 Task: Clear the passwords and other sign-in data from all time.
Action: Mouse moved to (1267, 35)
Screenshot: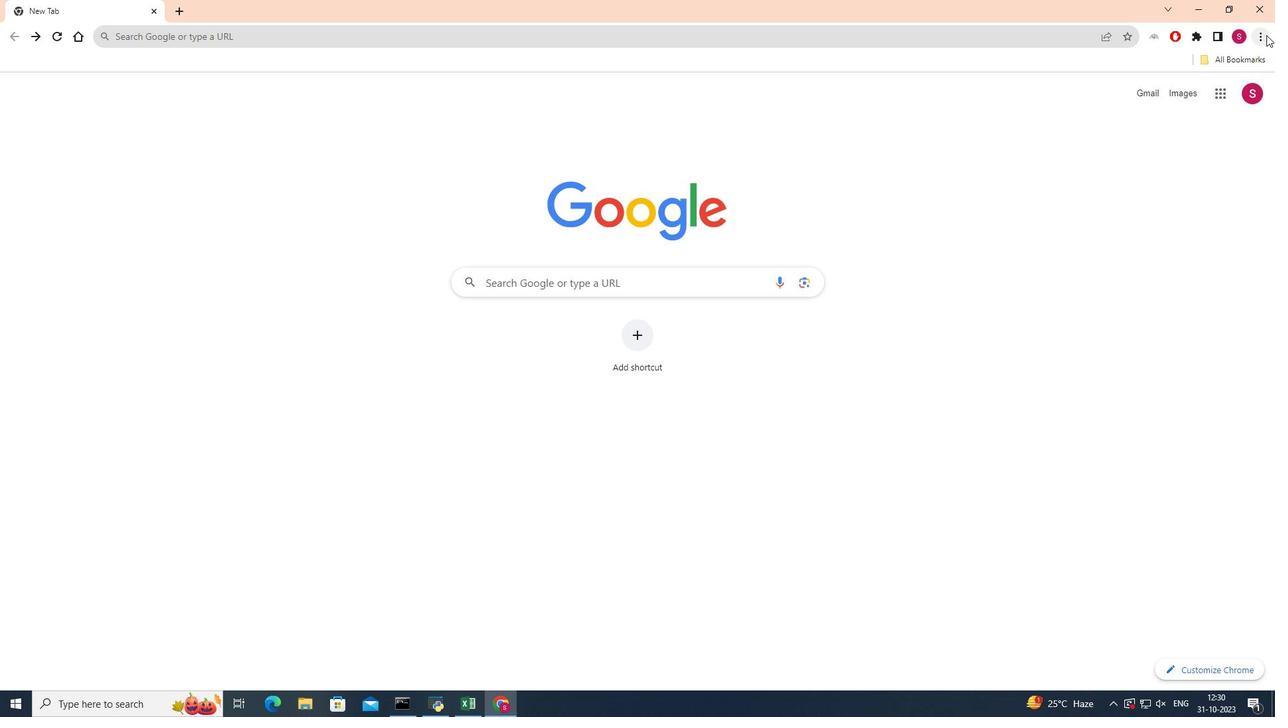 
Action: Mouse pressed left at (1267, 35)
Screenshot: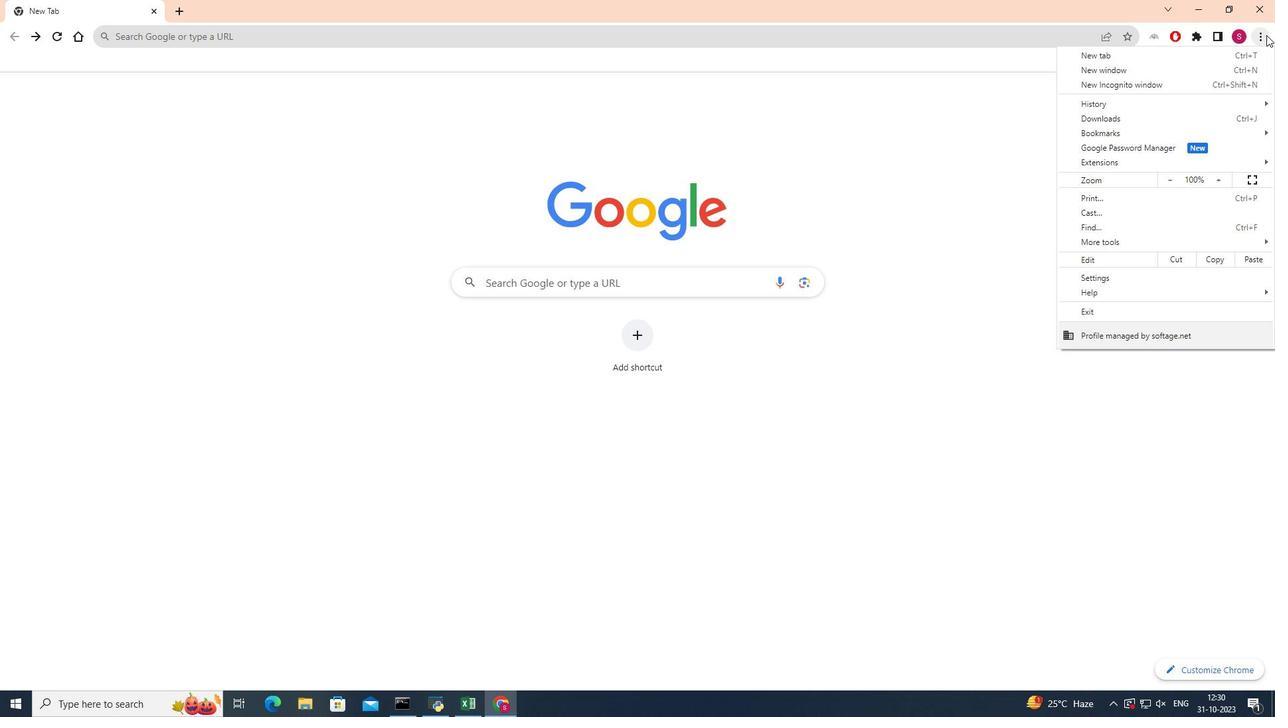 
Action: Mouse moved to (1111, 101)
Screenshot: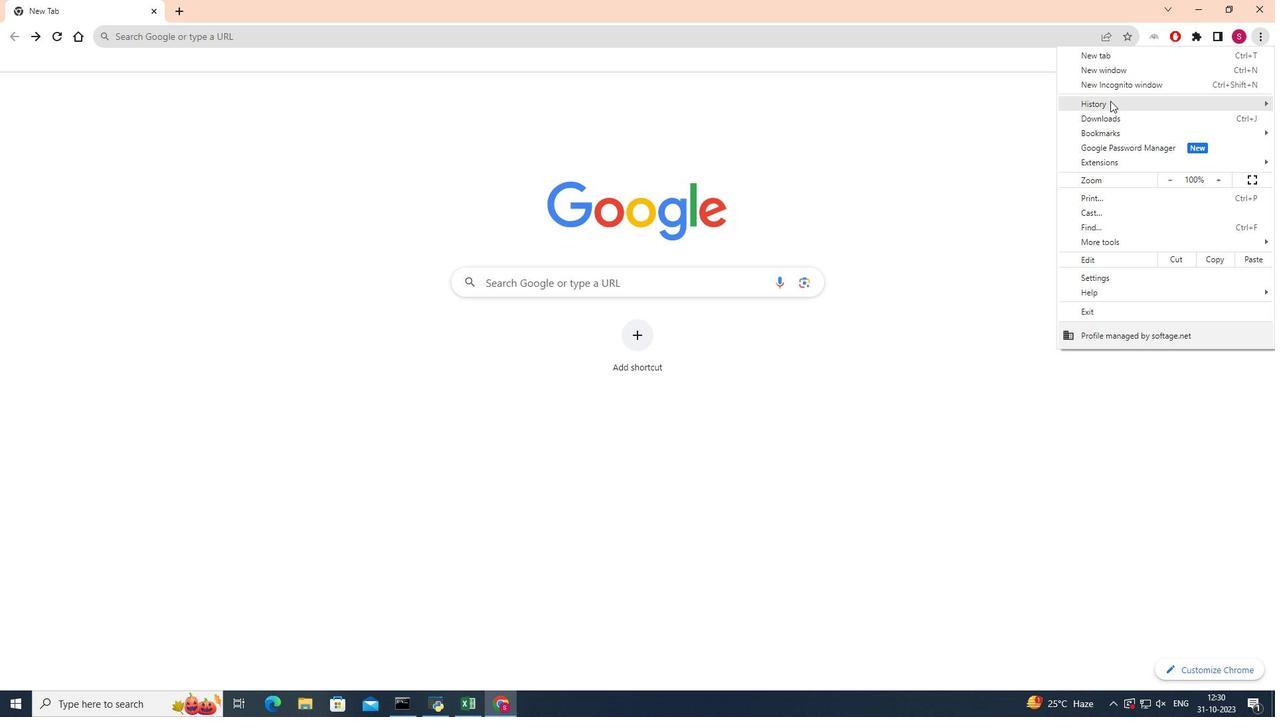
Action: Mouse pressed left at (1111, 101)
Screenshot: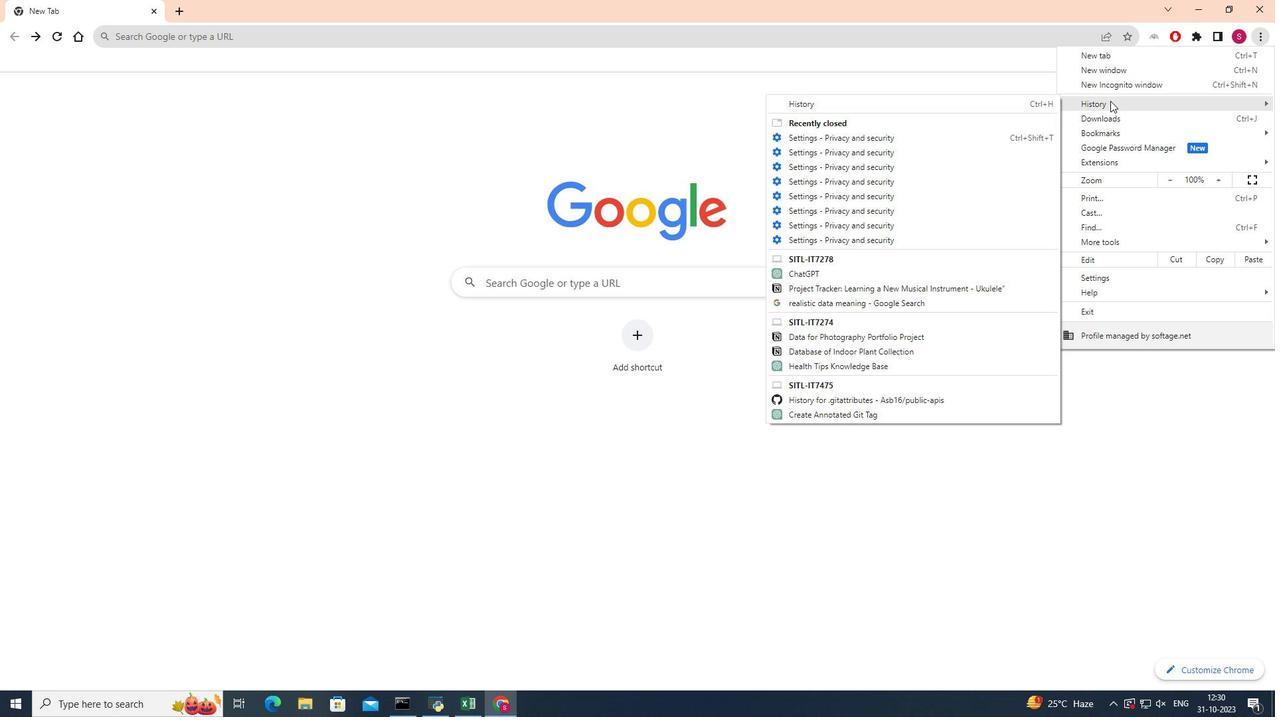 
Action: Mouse moved to (921, 105)
Screenshot: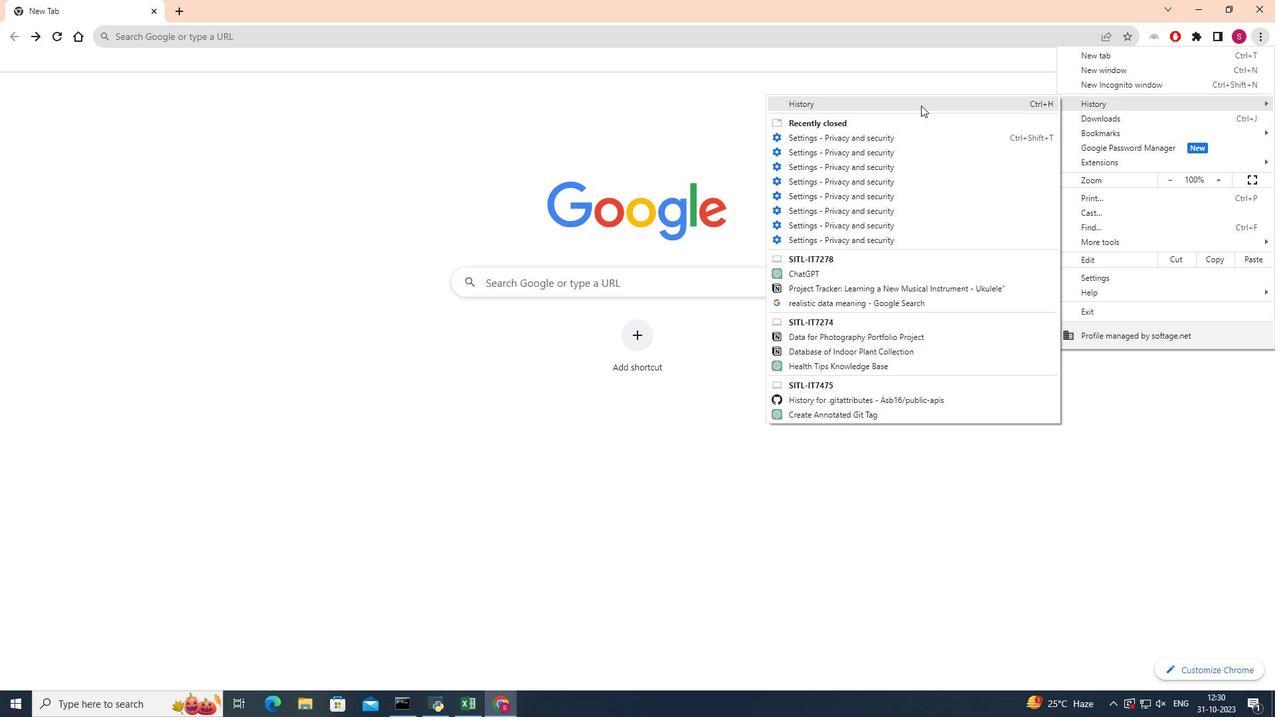 
Action: Mouse pressed left at (921, 105)
Screenshot: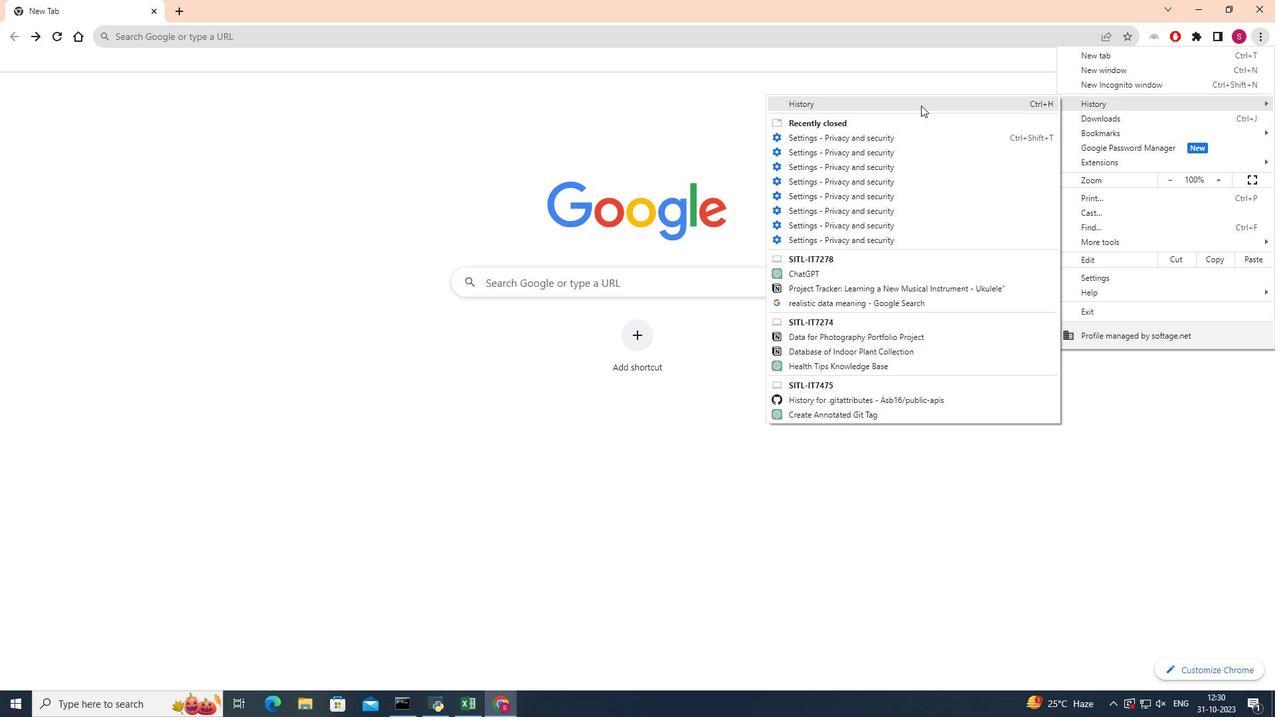 
Action: Mouse moved to (45, 157)
Screenshot: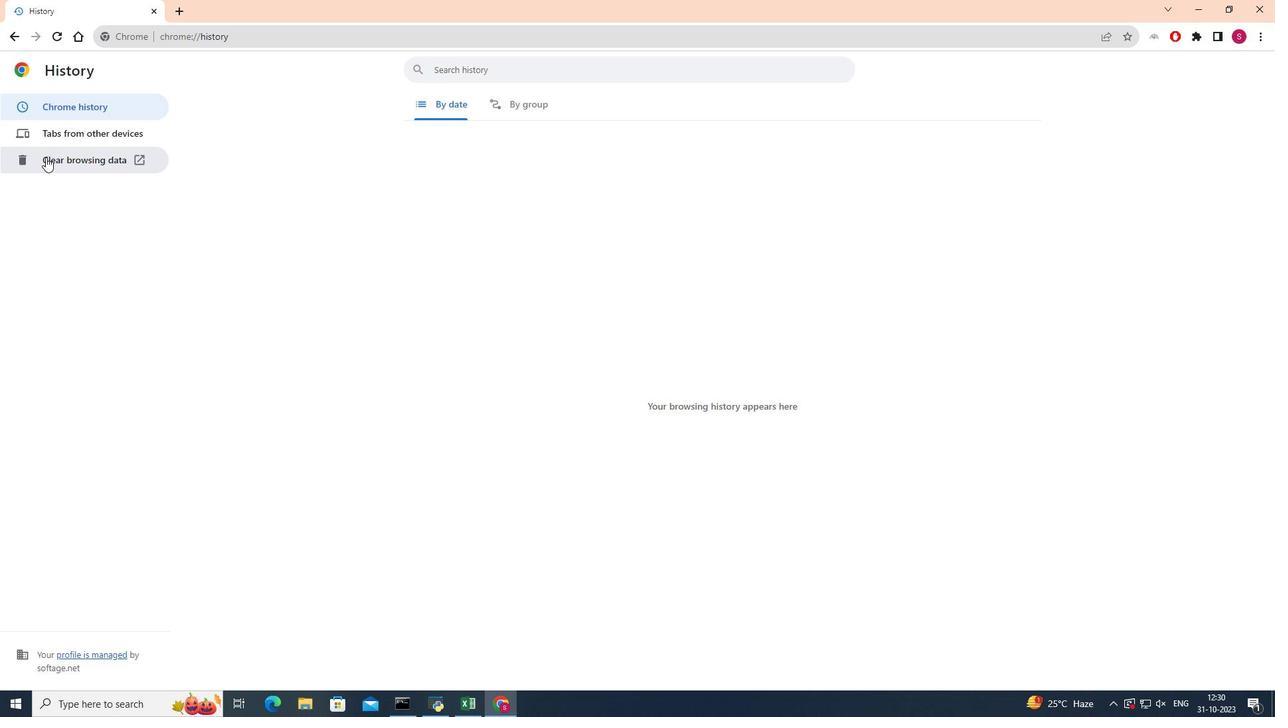 
Action: Mouse pressed left at (45, 157)
Screenshot: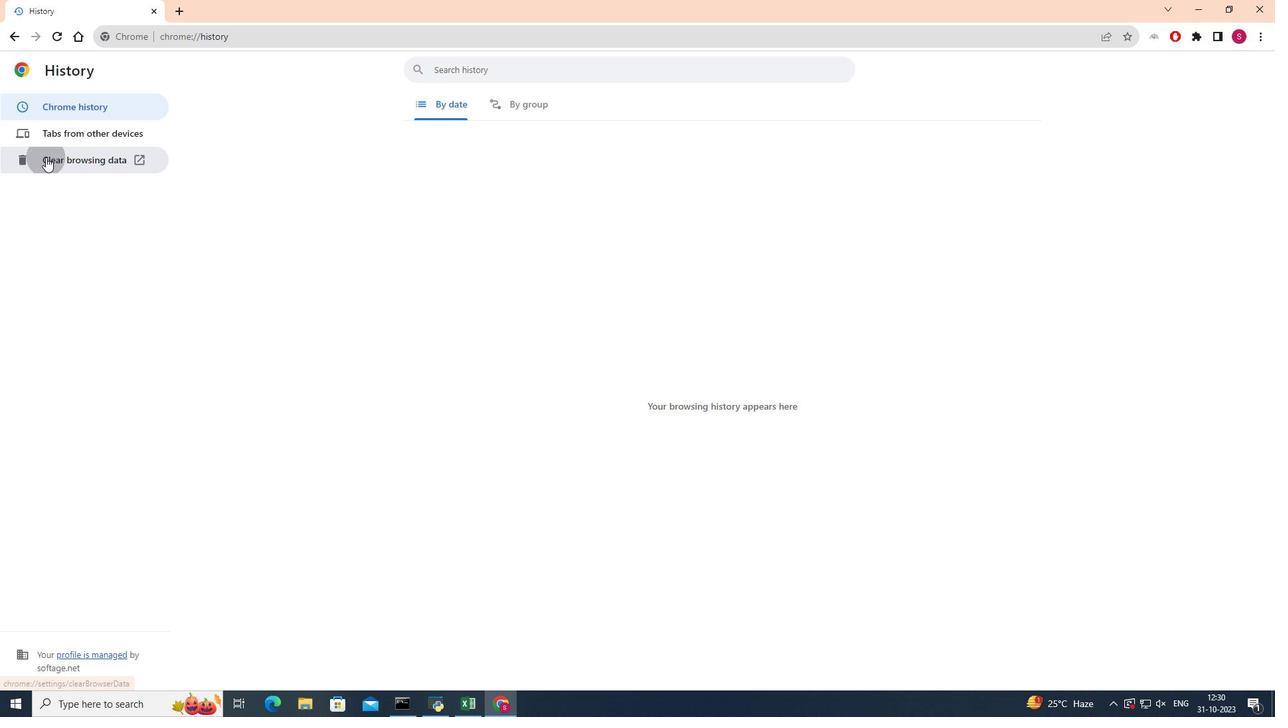 
Action: Mouse moved to (740, 204)
Screenshot: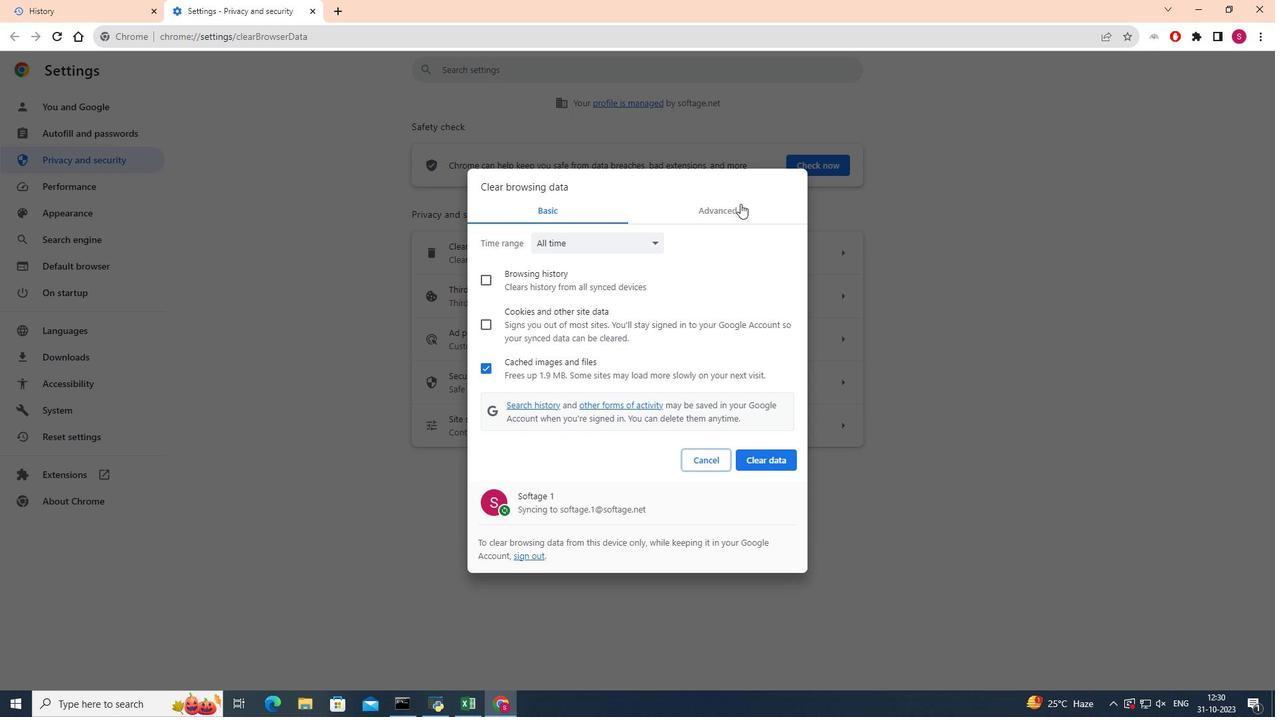 
Action: Mouse pressed left at (740, 204)
Screenshot: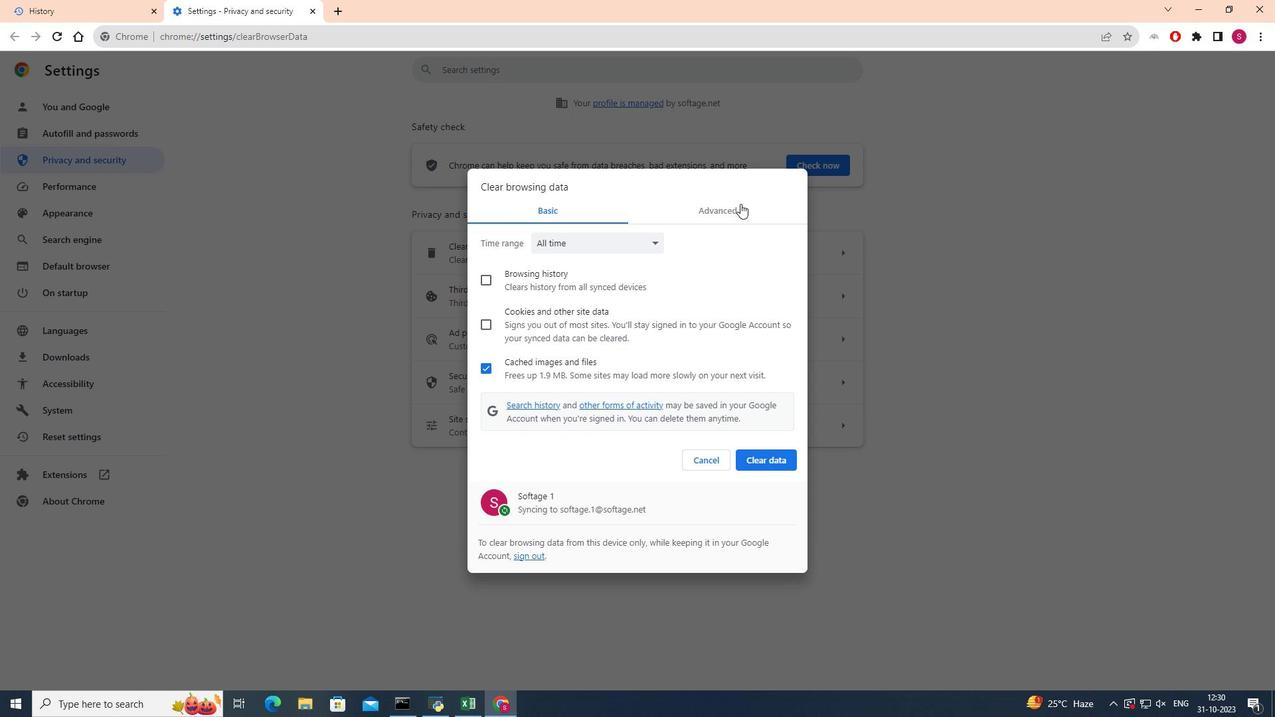 
Action: Mouse moved to (652, 247)
Screenshot: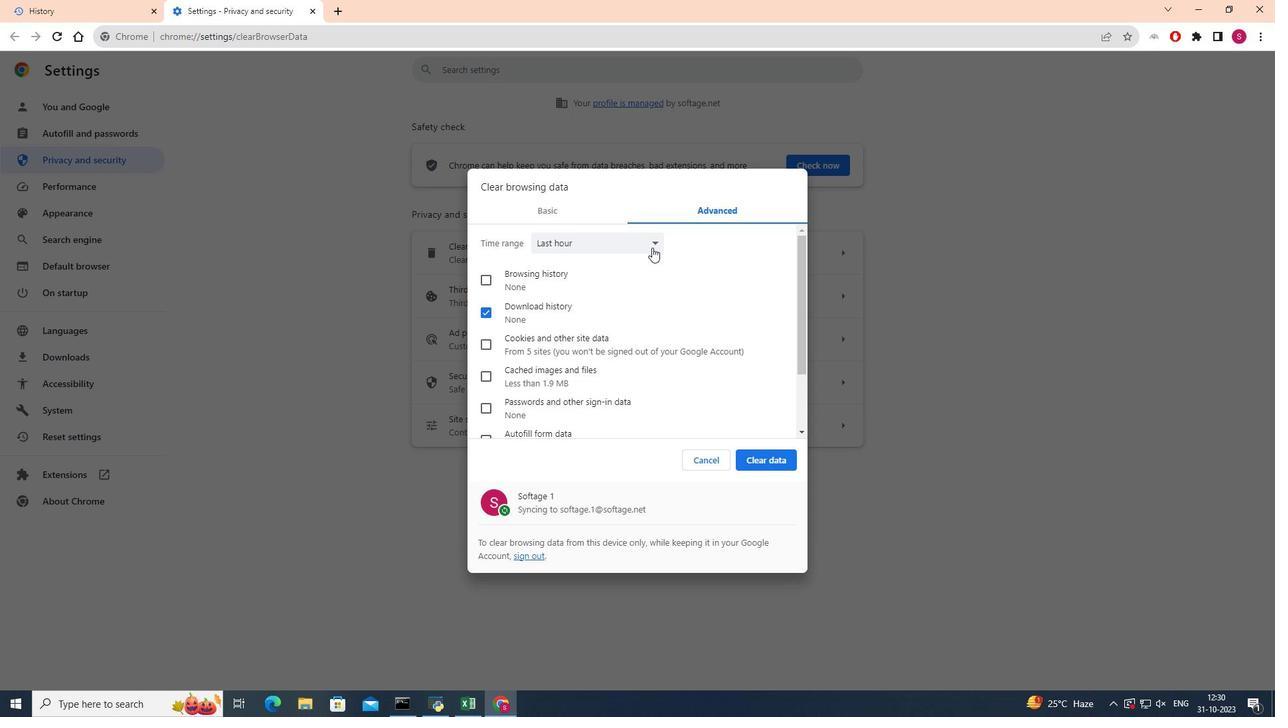 
Action: Mouse pressed left at (652, 247)
Screenshot: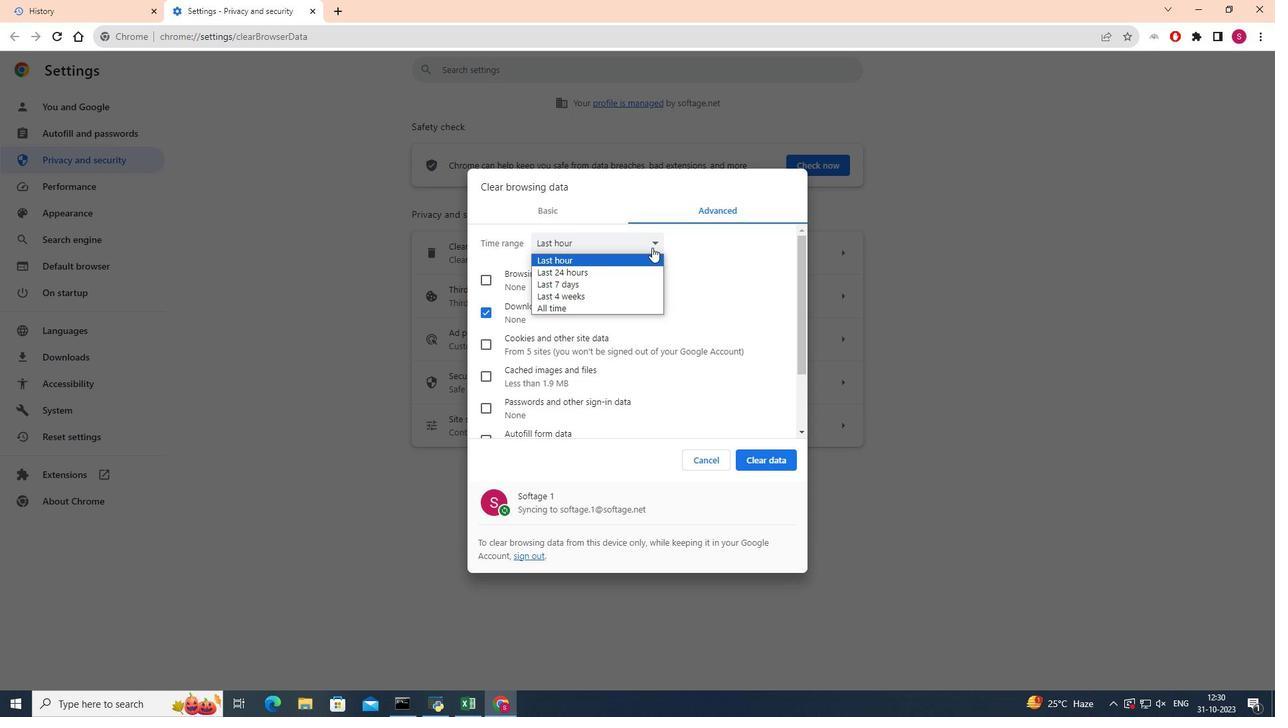 
Action: Mouse moved to (601, 307)
Screenshot: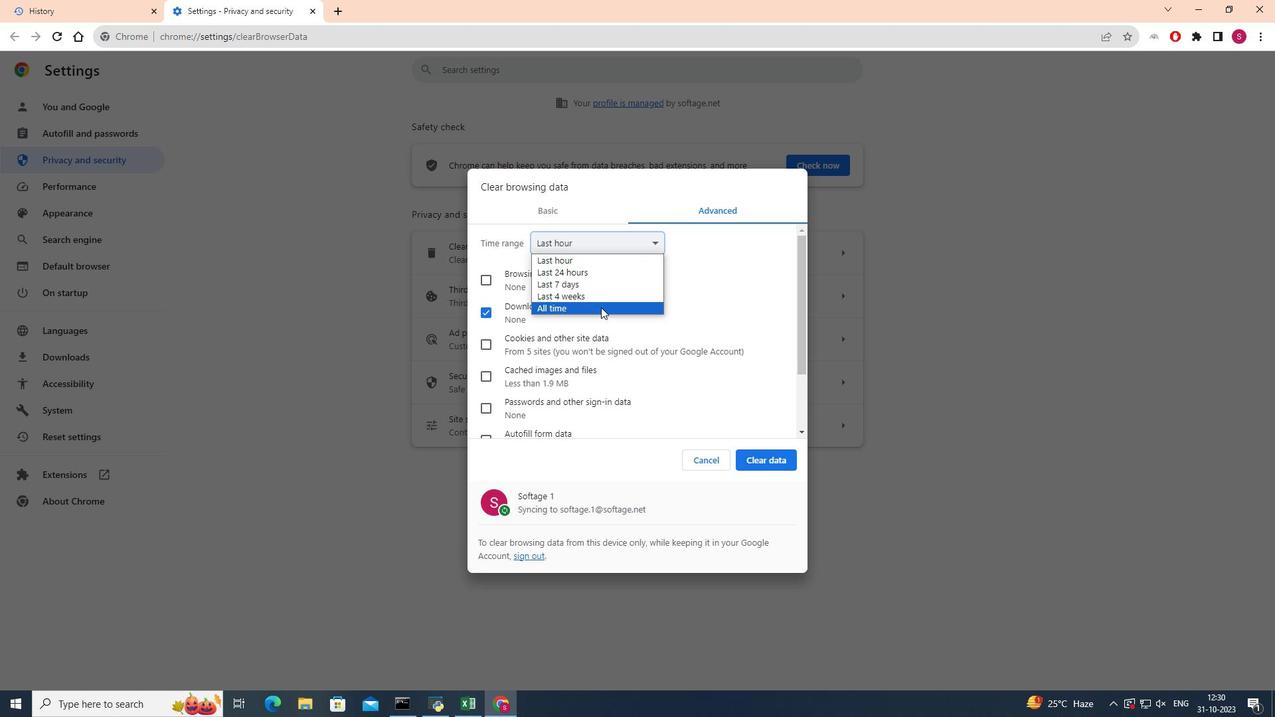 
Action: Mouse pressed left at (601, 307)
Screenshot: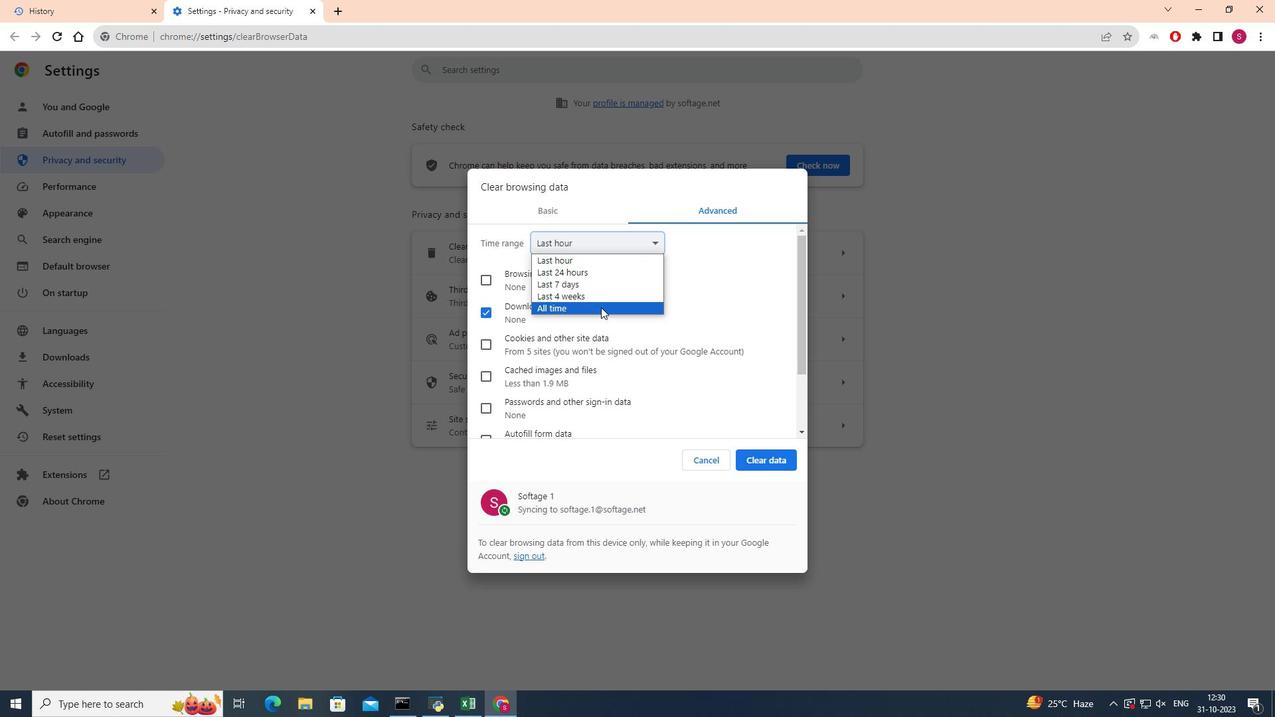 
Action: Mouse moved to (590, 340)
Screenshot: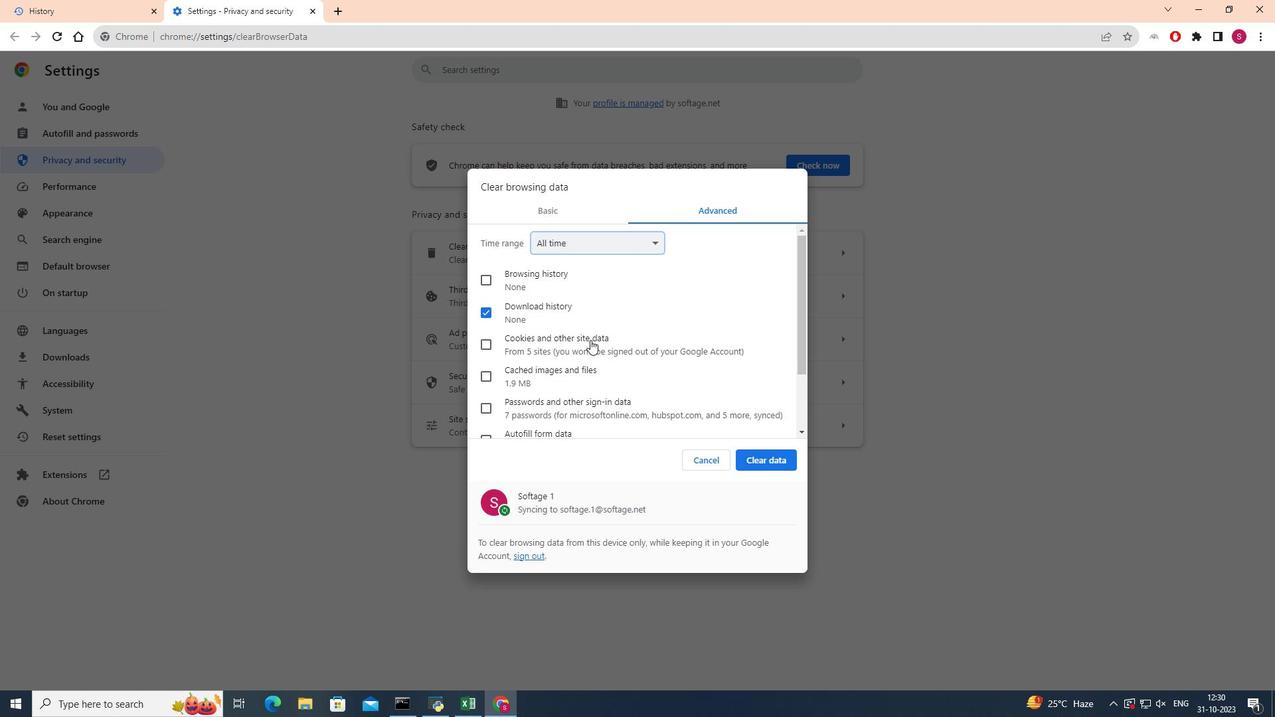 
Action: Mouse scrolled (590, 339) with delta (0, 0)
Screenshot: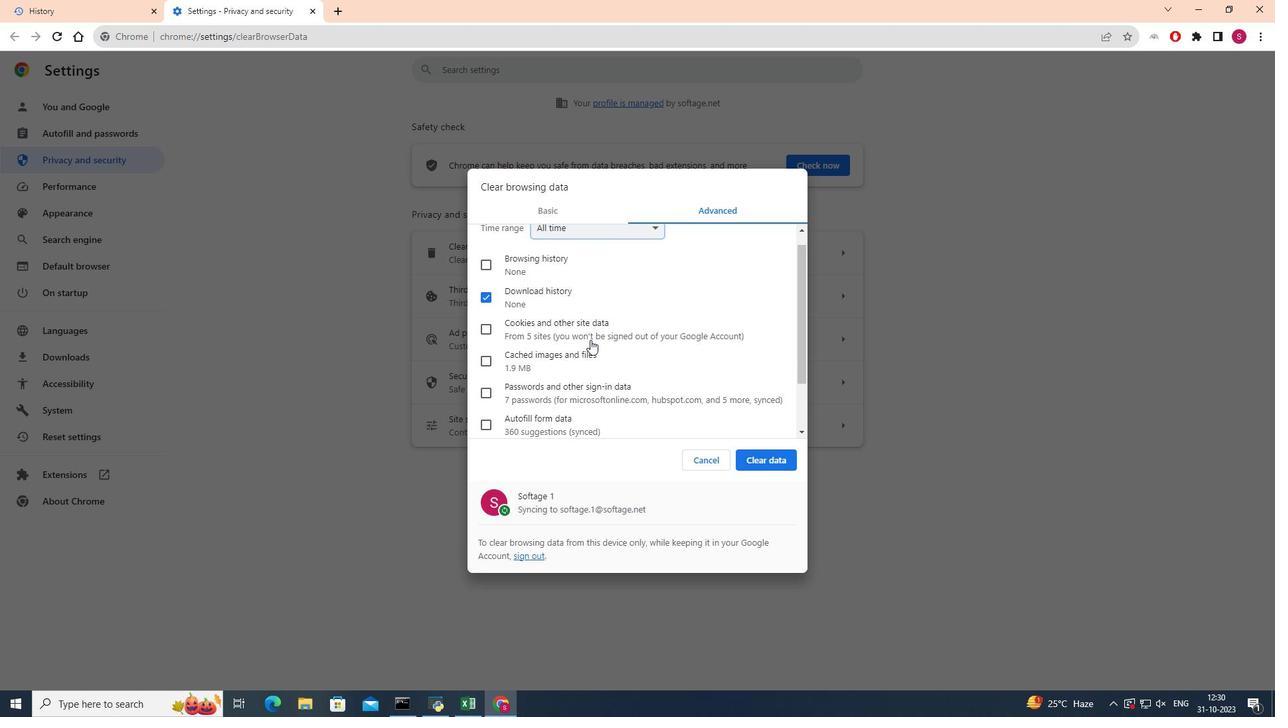 
Action: Mouse moved to (483, 246)
Screenshot: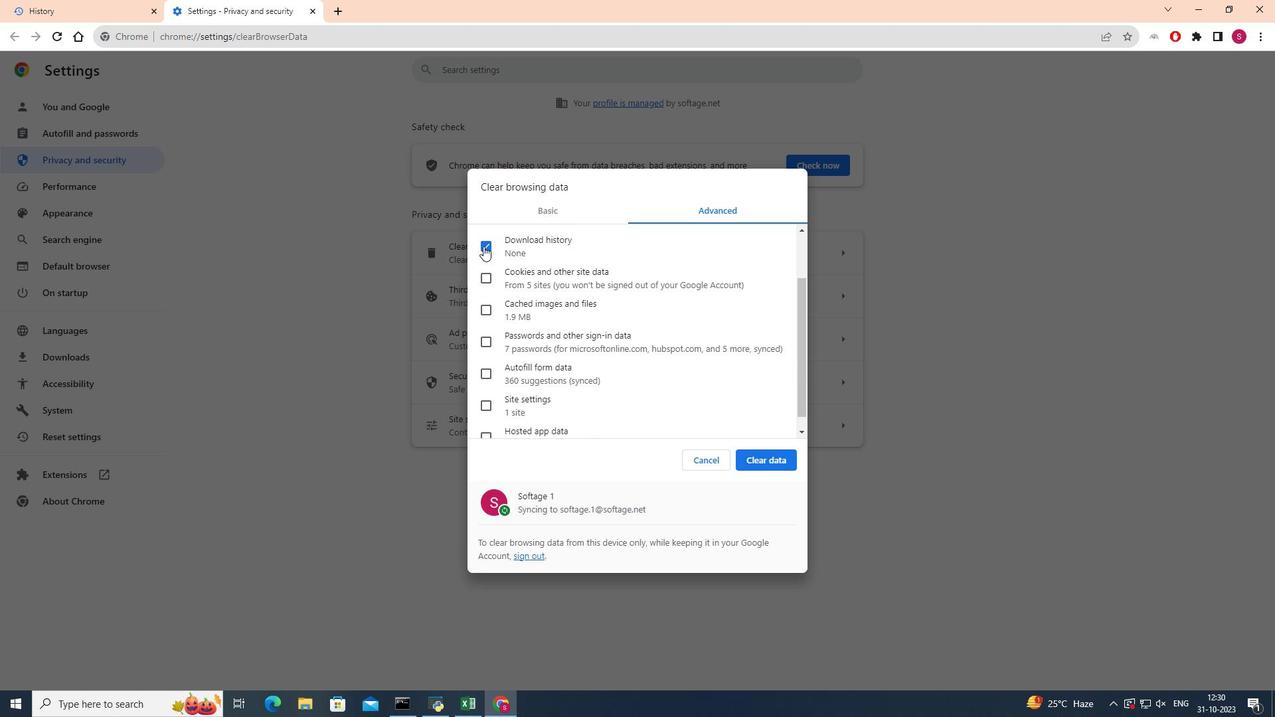 
Action: Mouse pressed left at (483, 246)
Screenshot: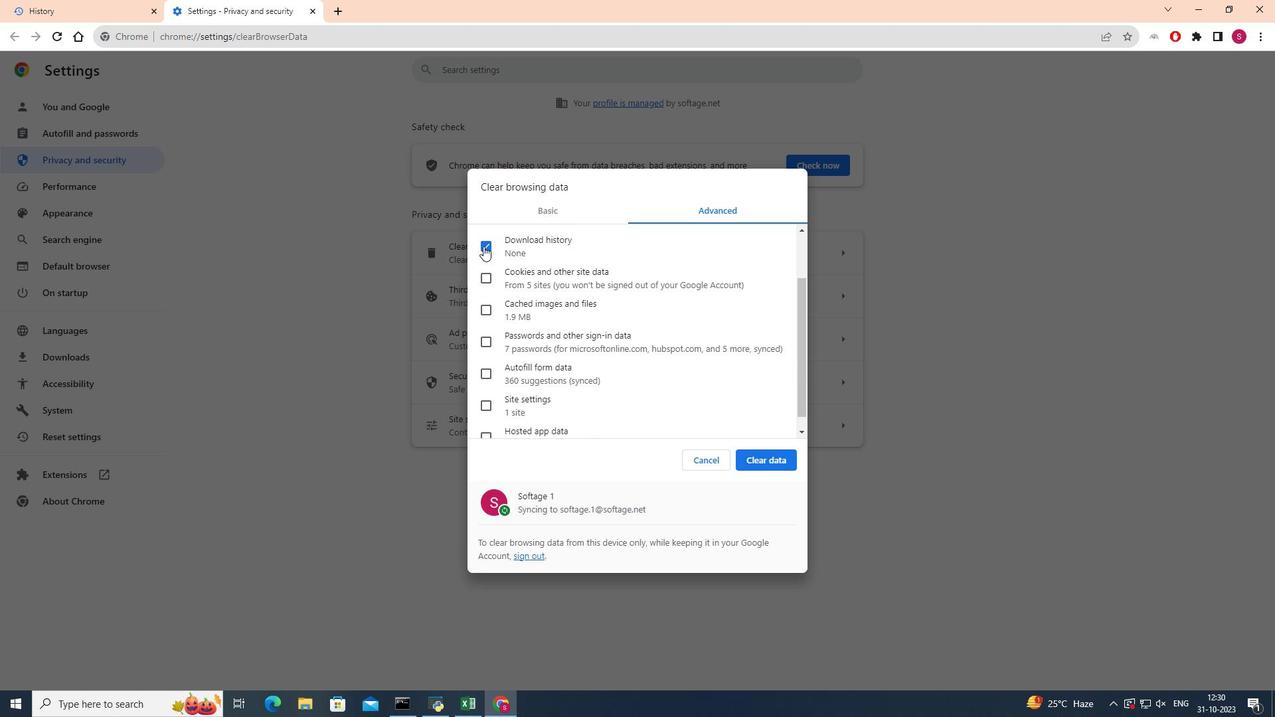 
Action: Mouse moved to (599, 331)
Screenshot: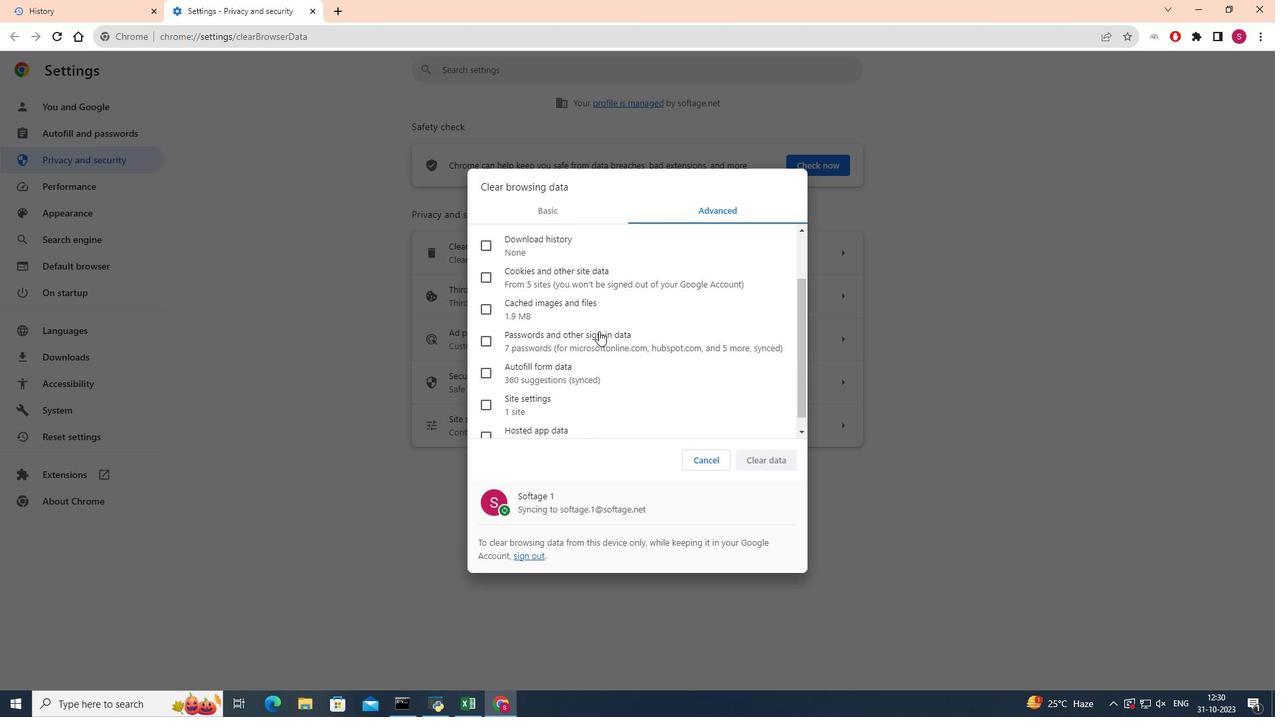 
Action: Mouse scrolled (599, 330) with delta (0, 0)
Screenshot: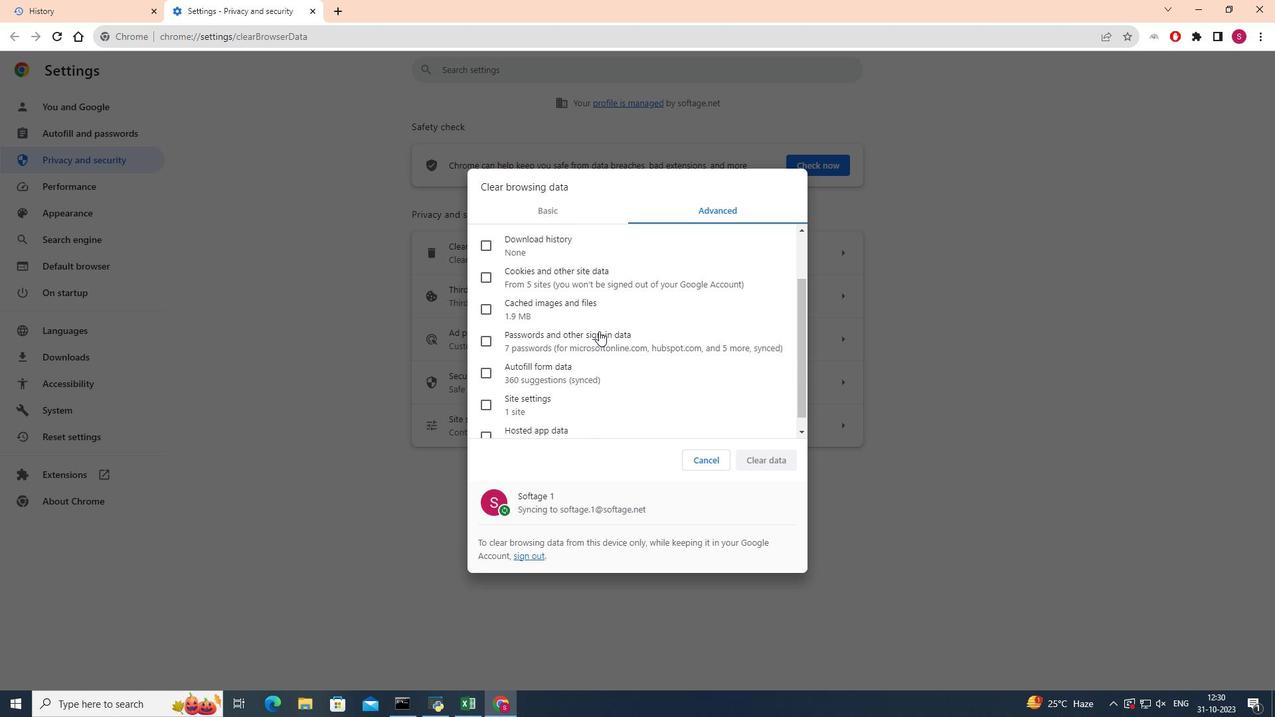 
Action: Mouse moved to (488, 330)
Screenshot: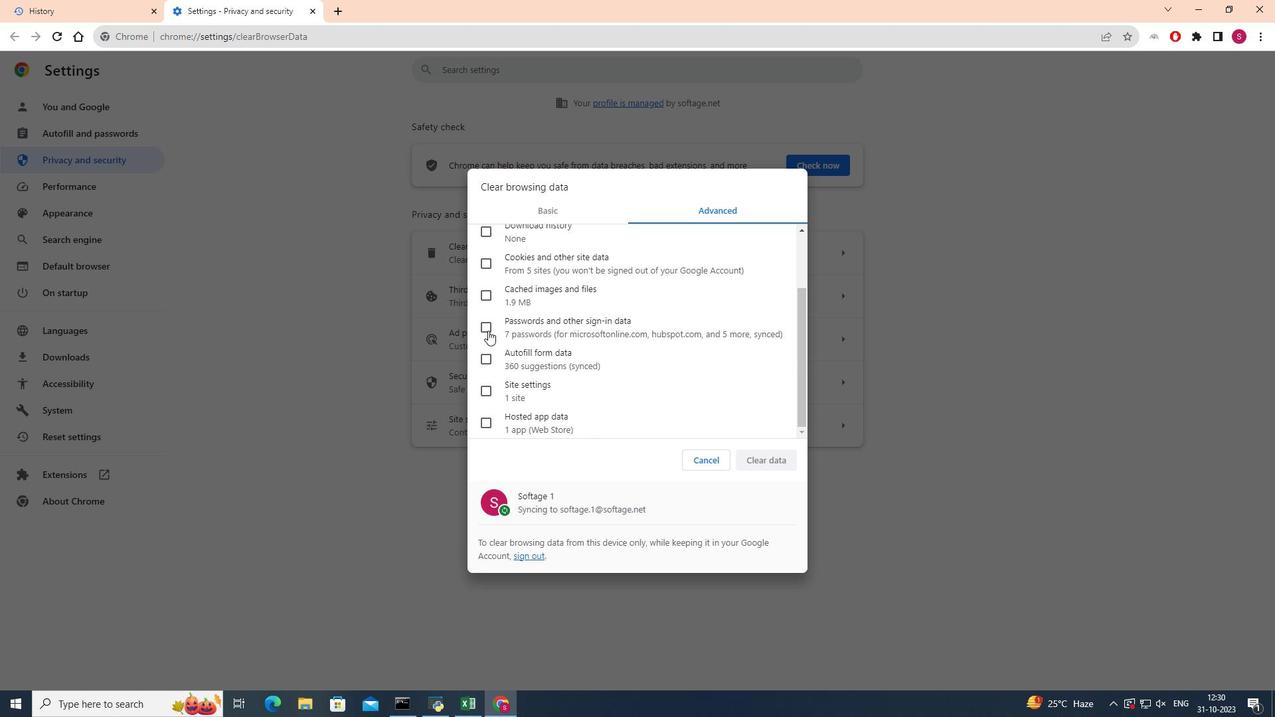 
Action: Mouse pressed left at (488, 330)
Screenshot: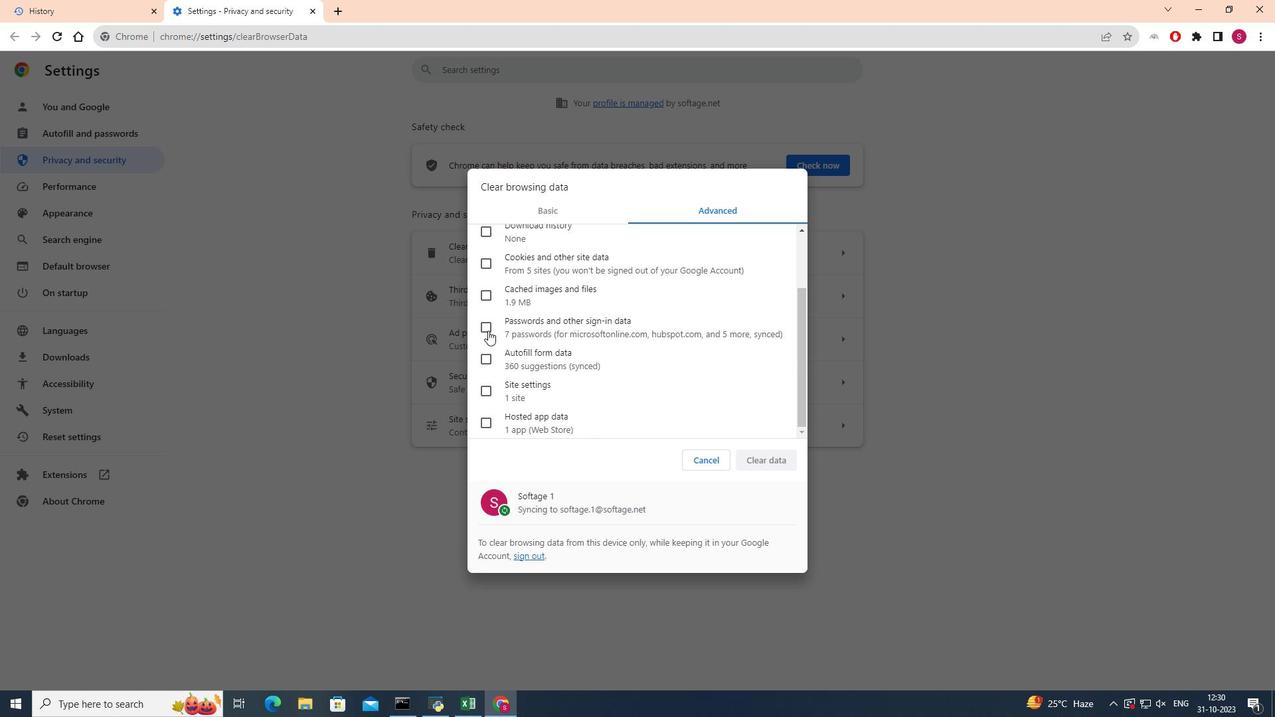 
Action: Mouse moved to (762, 459)
Screenshot: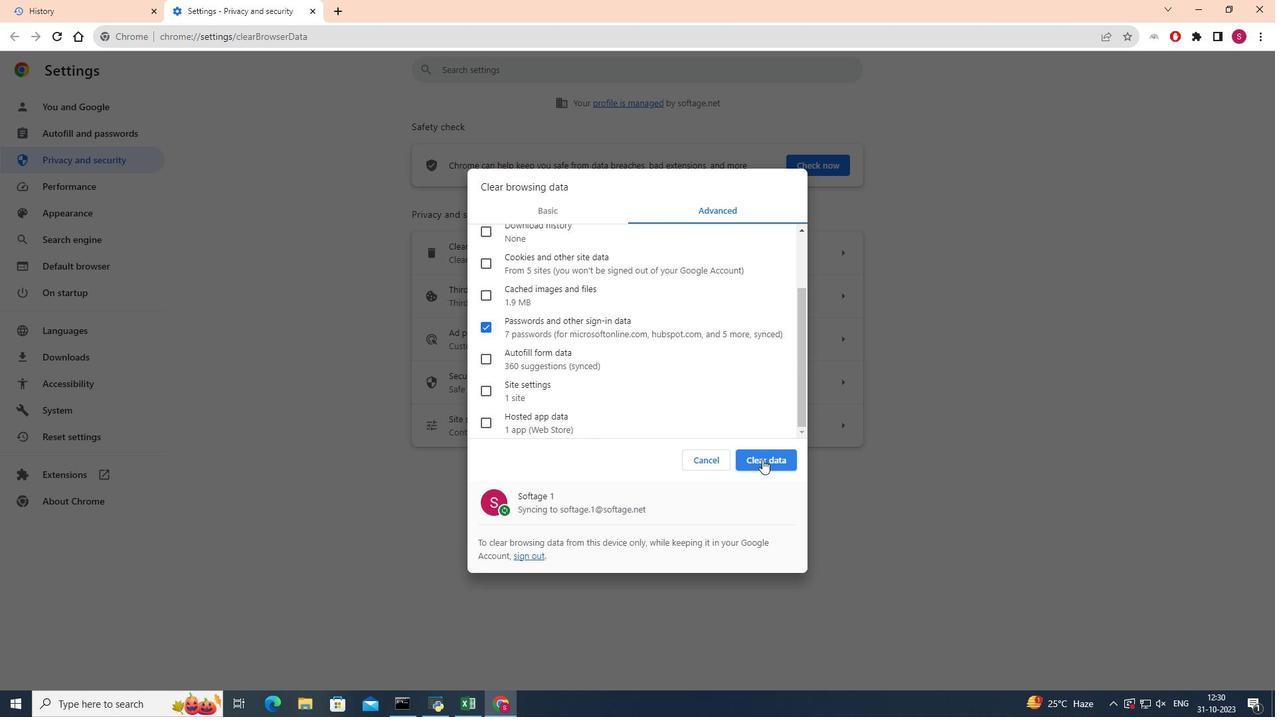 
Action: Mouse pressed left at (762, 459)
Screenshot: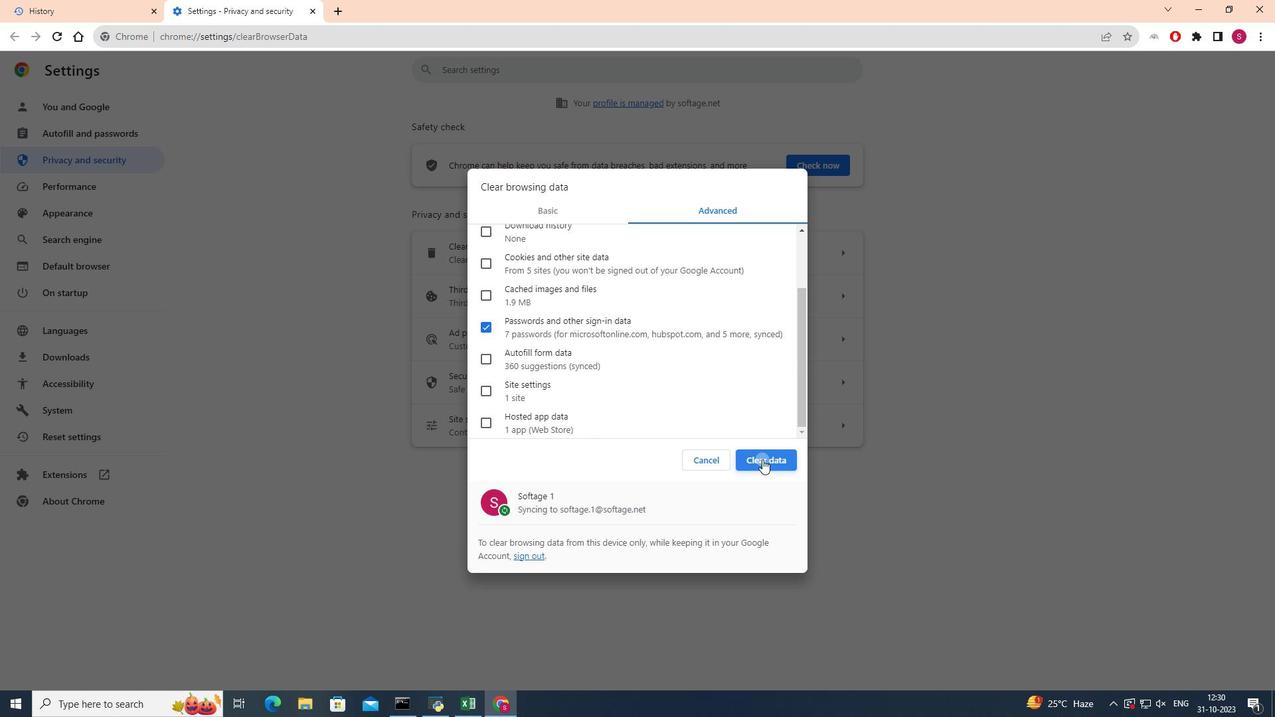 
